 Task: Check the sale-to-list ratio of storage area in the last 3 years.
Action: Mouse moved to (1041, 230)
Screenshot: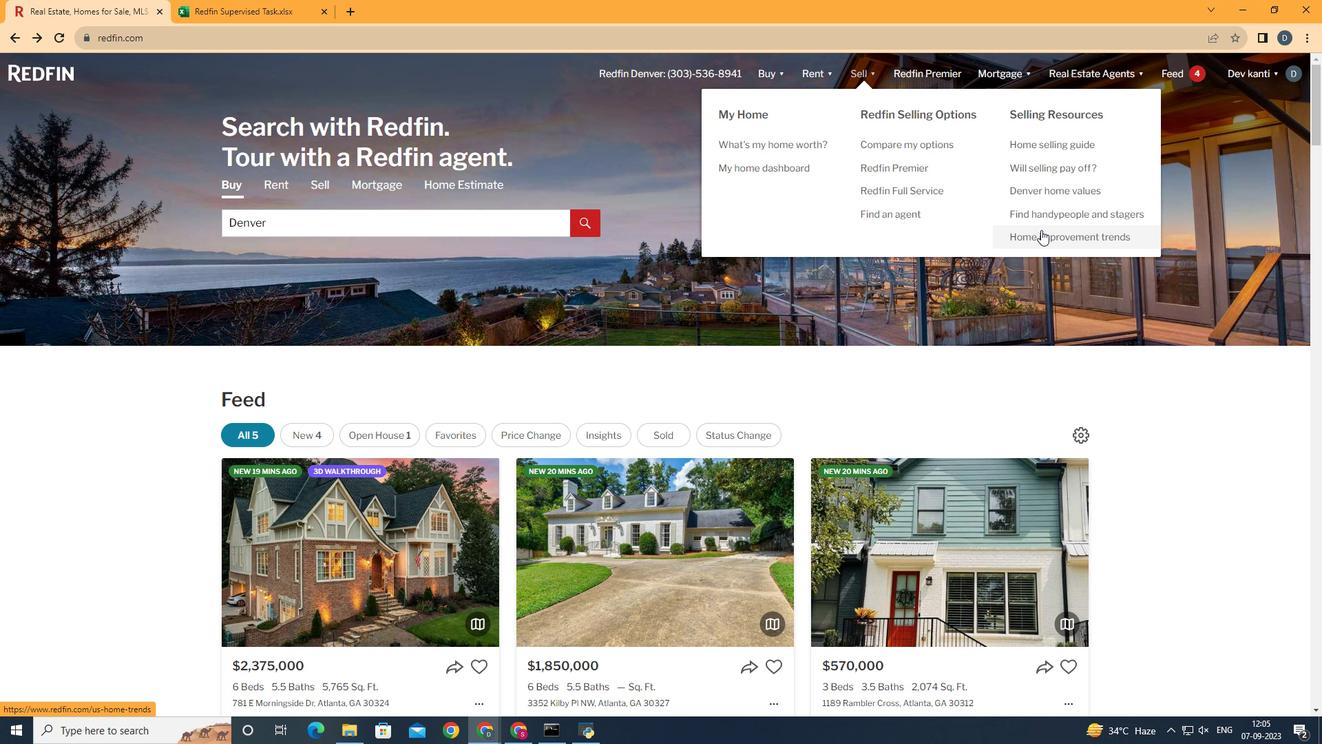 
Action: Mouse pressed left at (1041, 230)
Screenshot: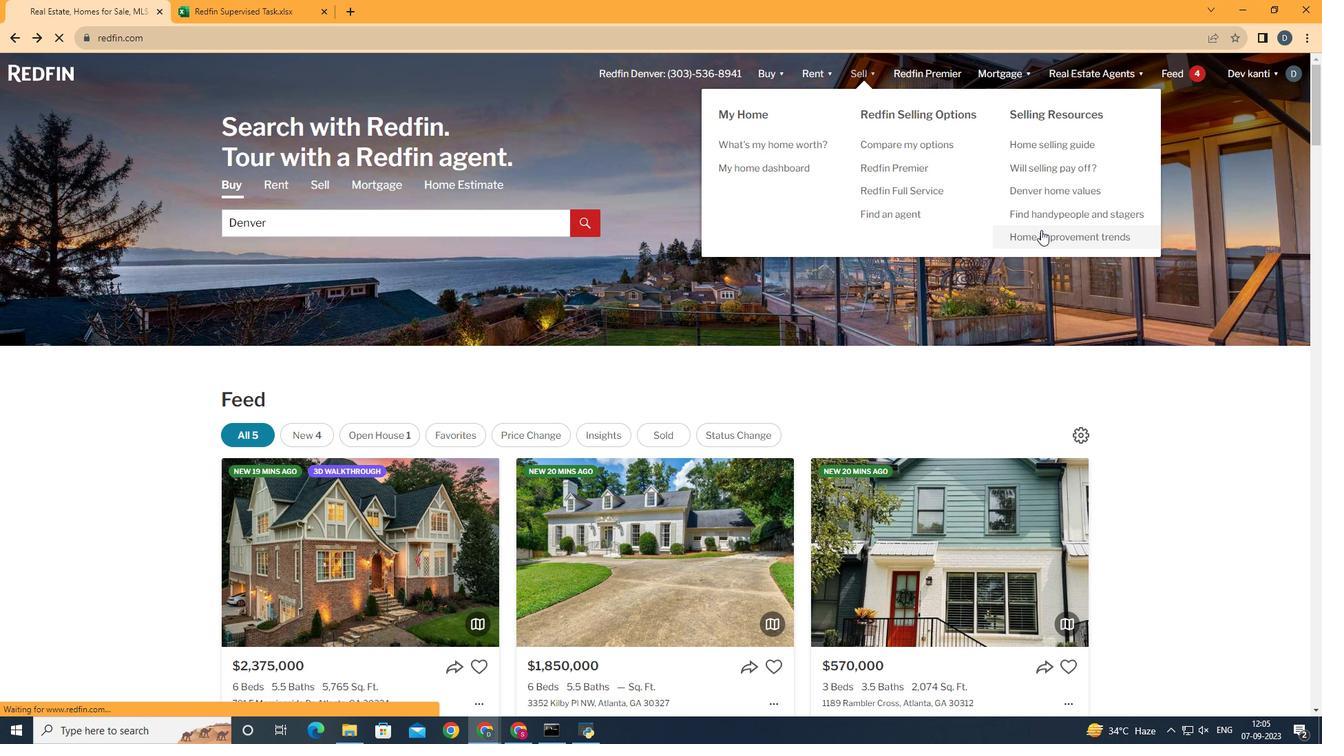 
Action: Mouse moved to (334, 261)
Screenshot: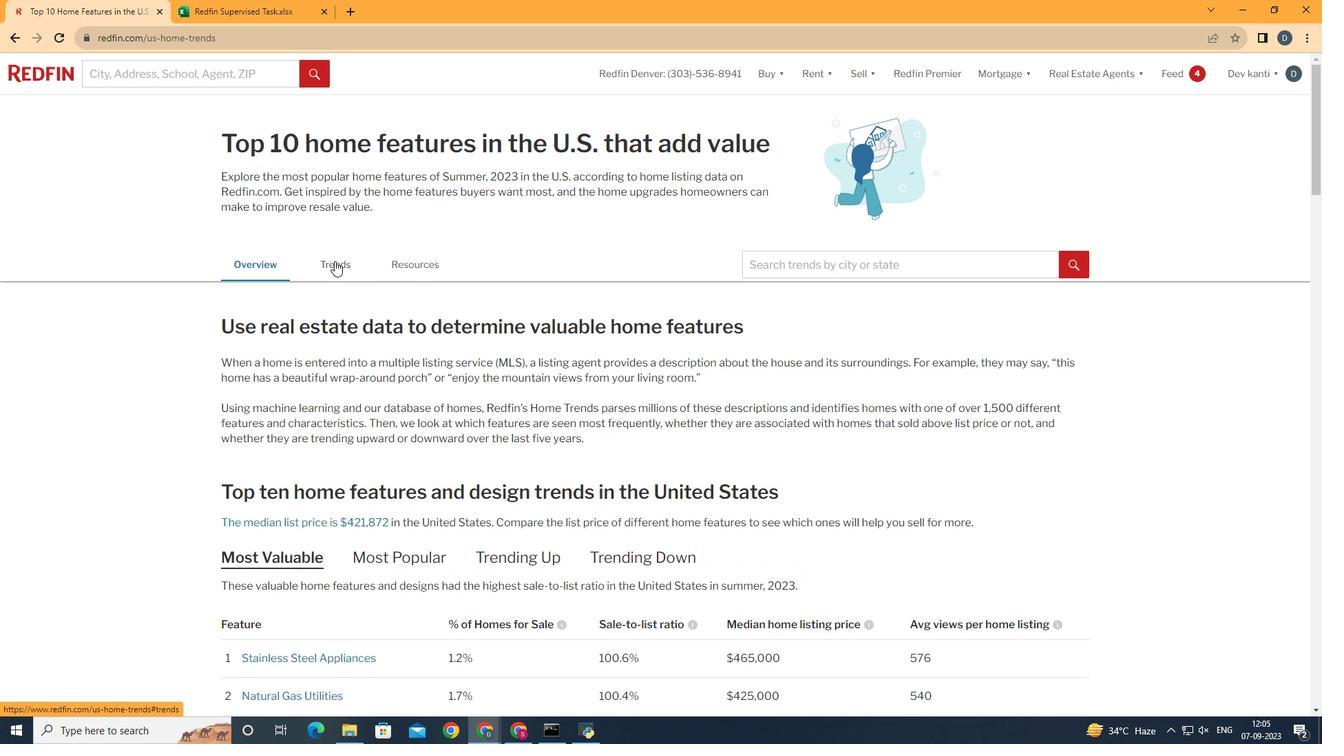 
Action: Mouse pressed left at (334, 261)
Screenshot: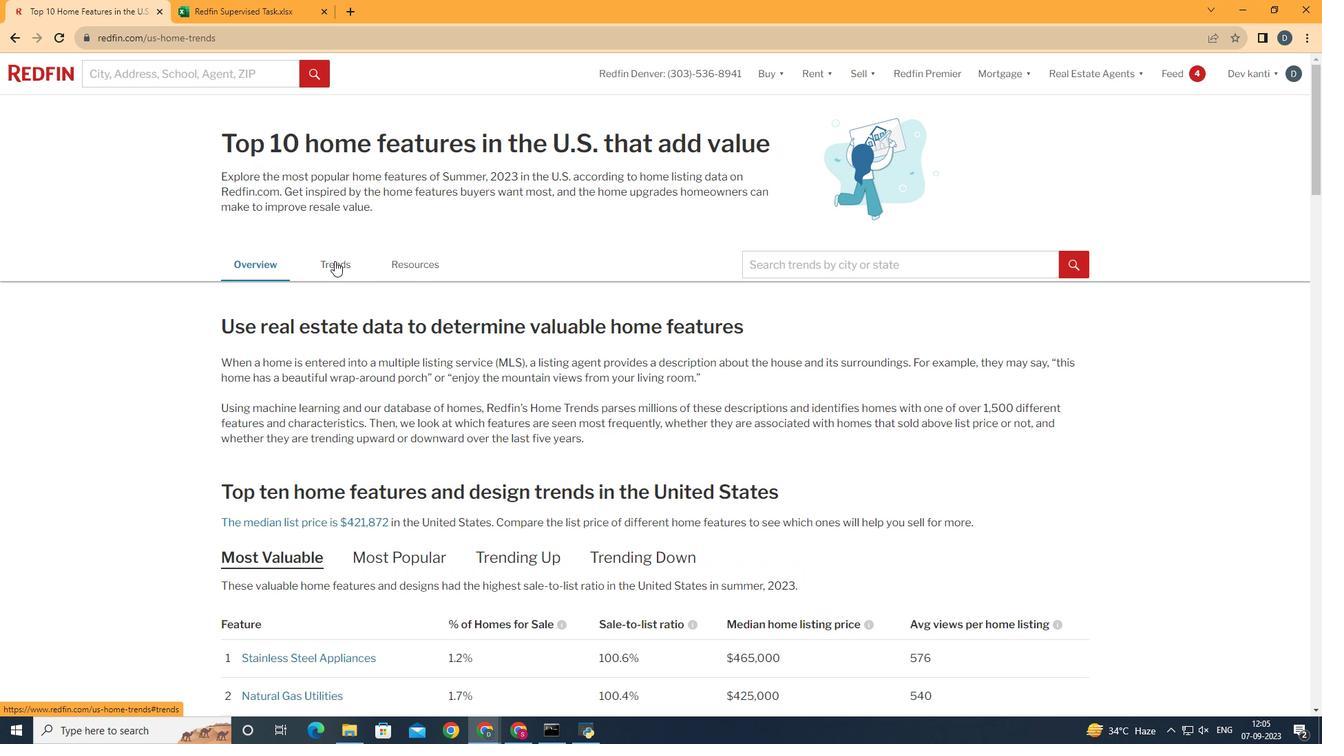 
Action: Mouse moved to (478, 335)
Screenshot: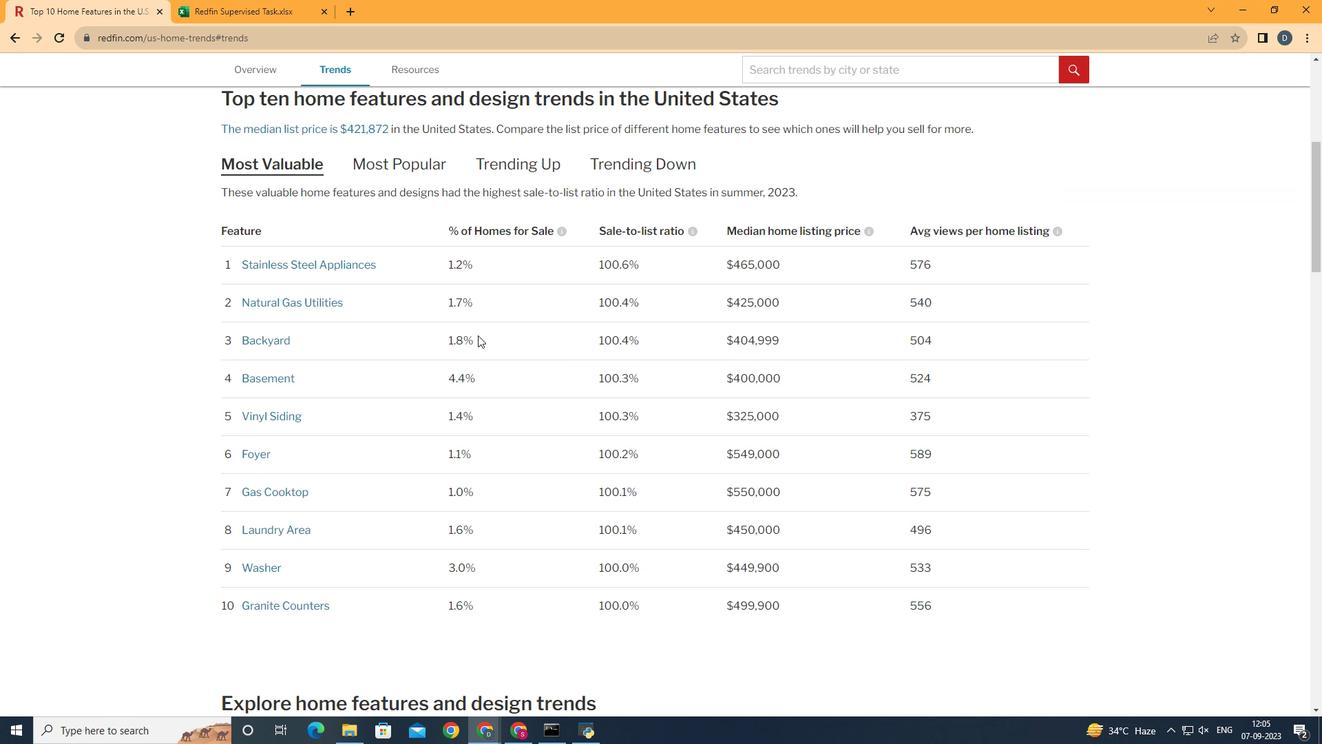 
Action: Mouse scrolled (478, 334) with delta (0, 0)
Screenshot: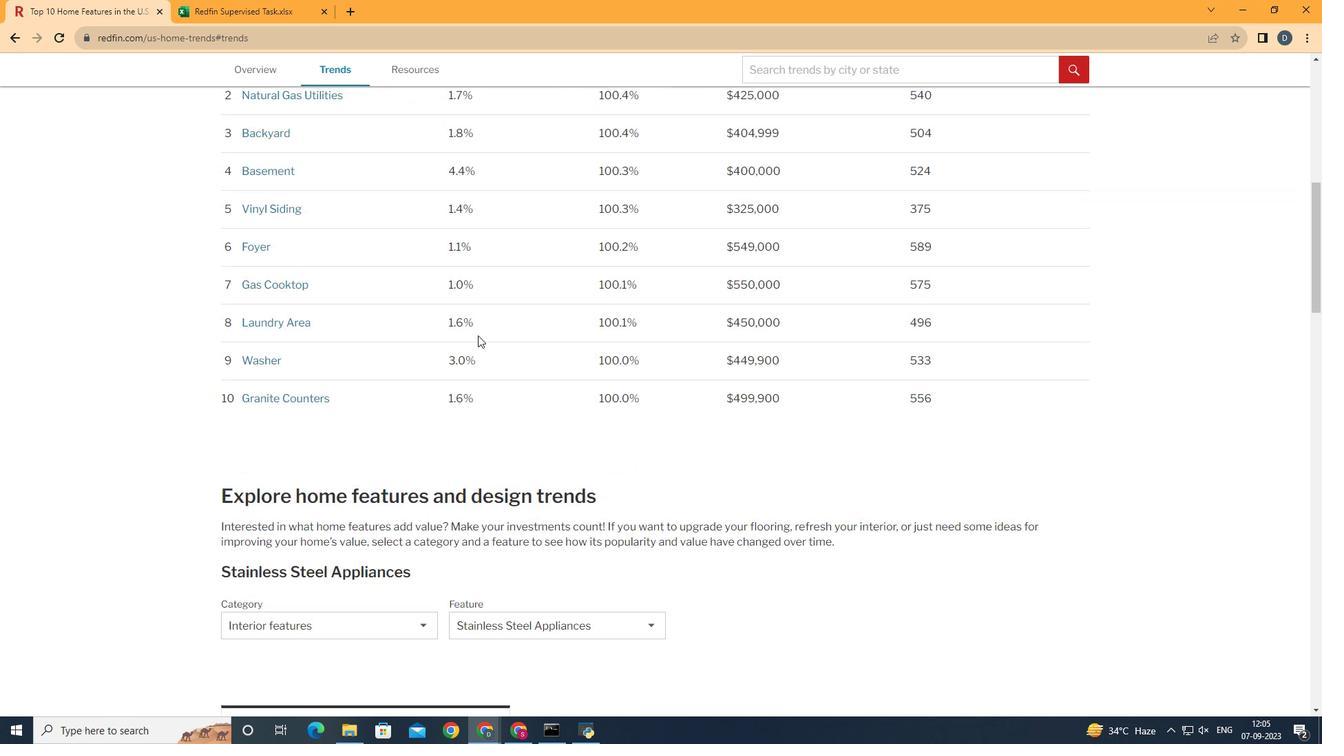 
Action: Mouse scrolled (478, 334) with delta (0, 0)
Screenshot: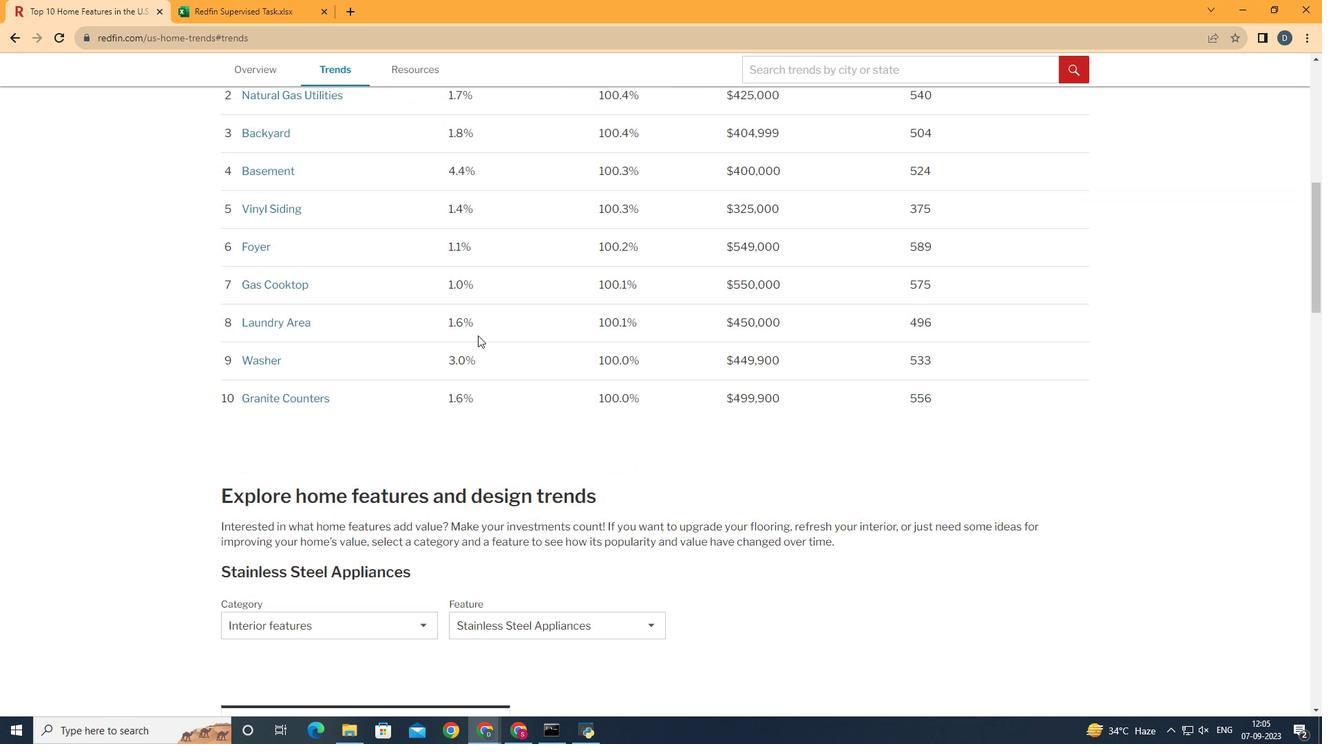 
Action: Mouse scrolled (478, 334) with delta (0, 0)
Screenshot: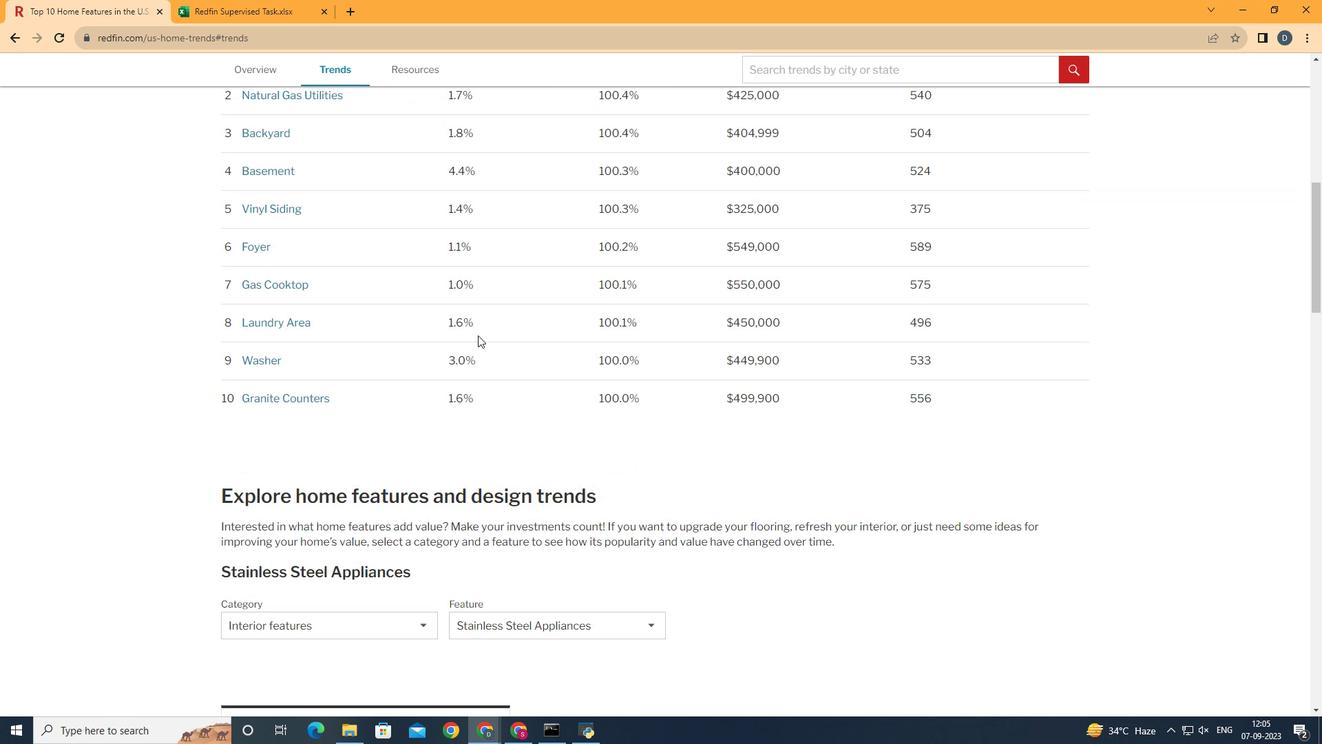 
Action: Mouse scrolled (478, 334) with delta (0, 0)
Screenshot: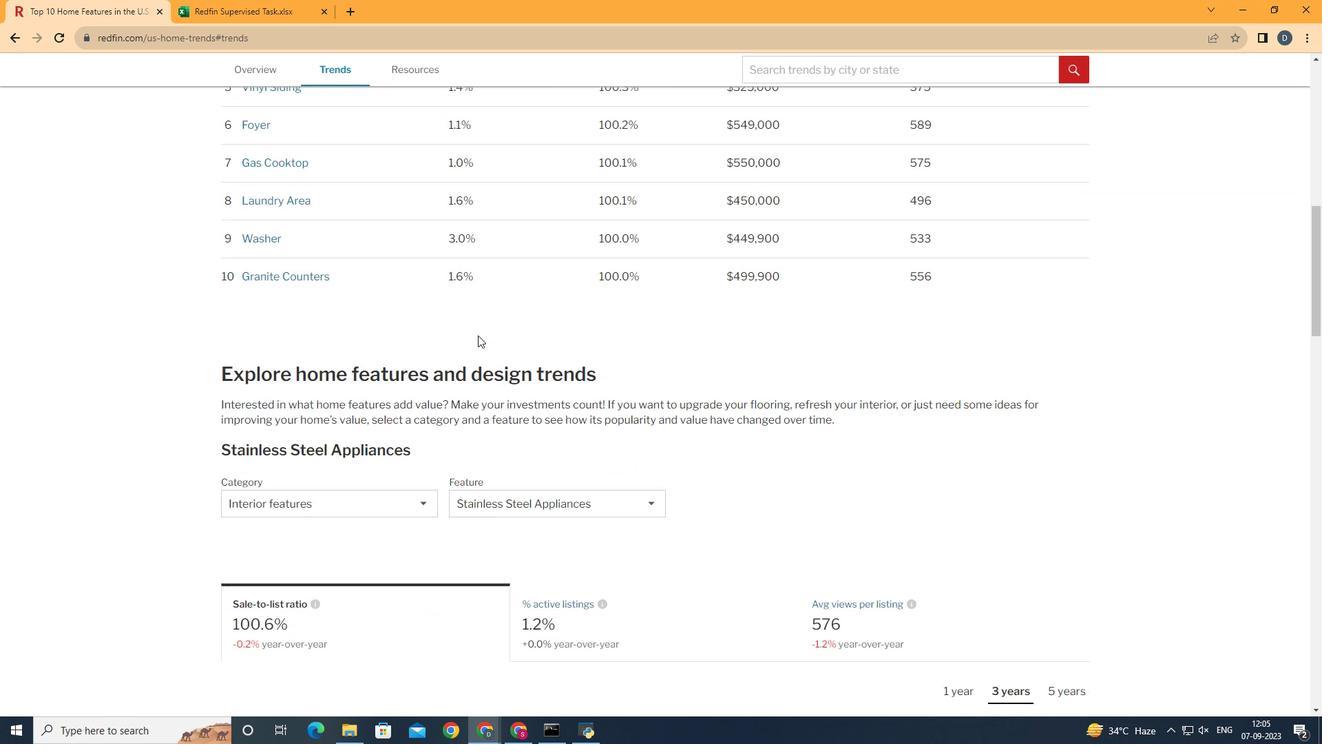 
Action: Mouse scrolled (478, 334) with delta (0, 0)
Screenshot: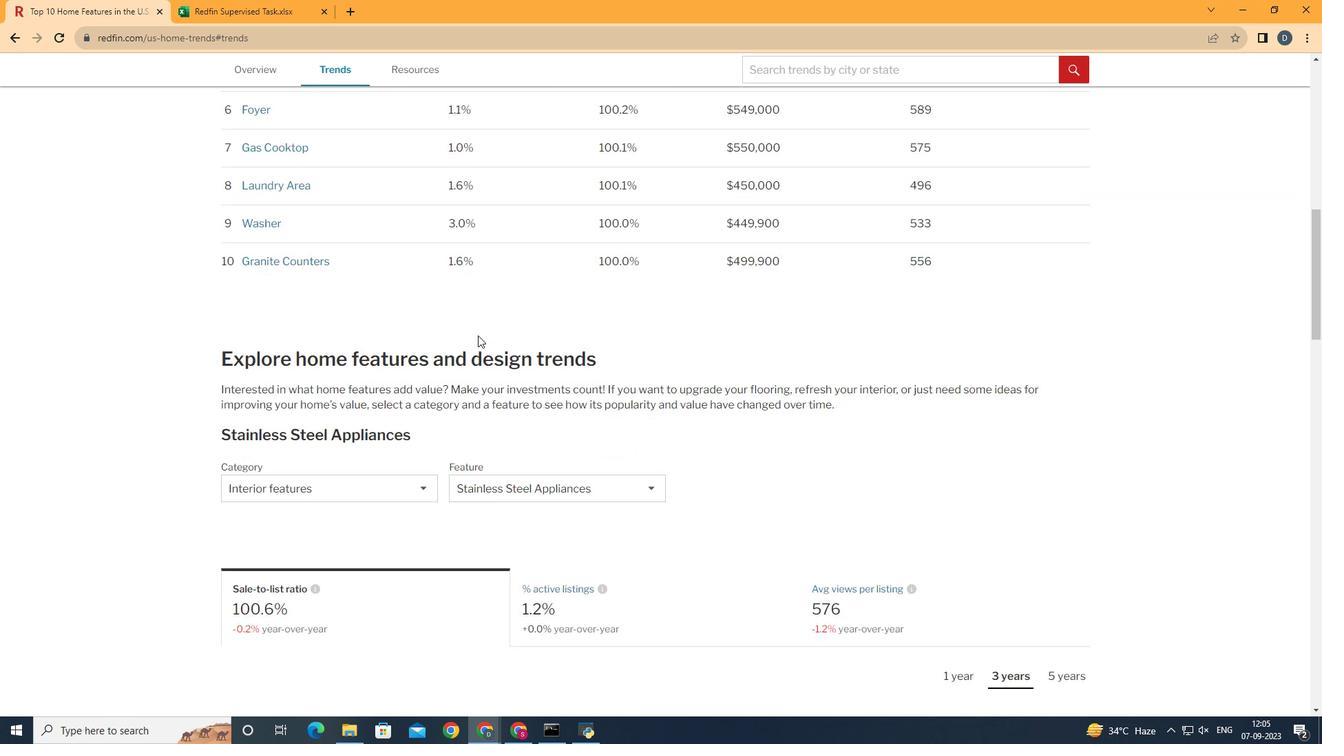 
Action: Mouse scrolled (478, 334) with delta (0, 0)
Screenshot: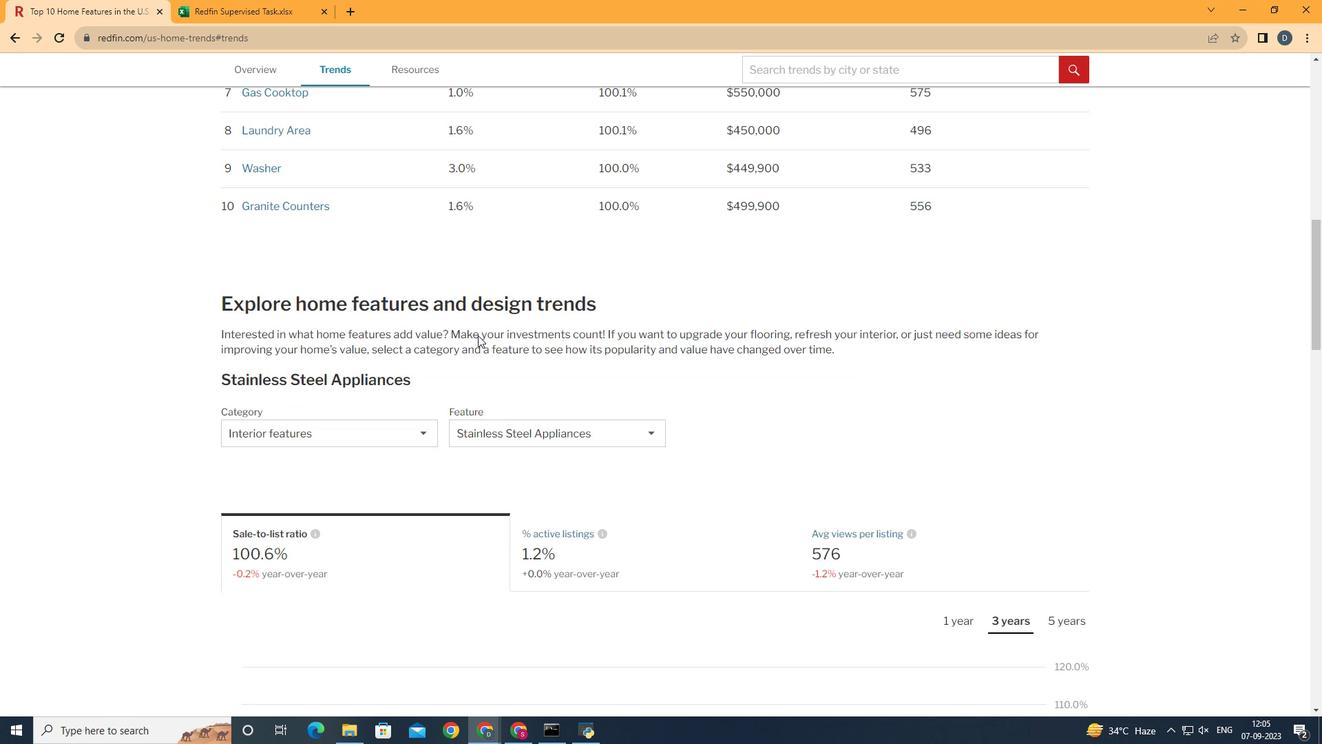 
Action: Mouse scrolled (478, 334) with delta (0, 0)
Screenshot: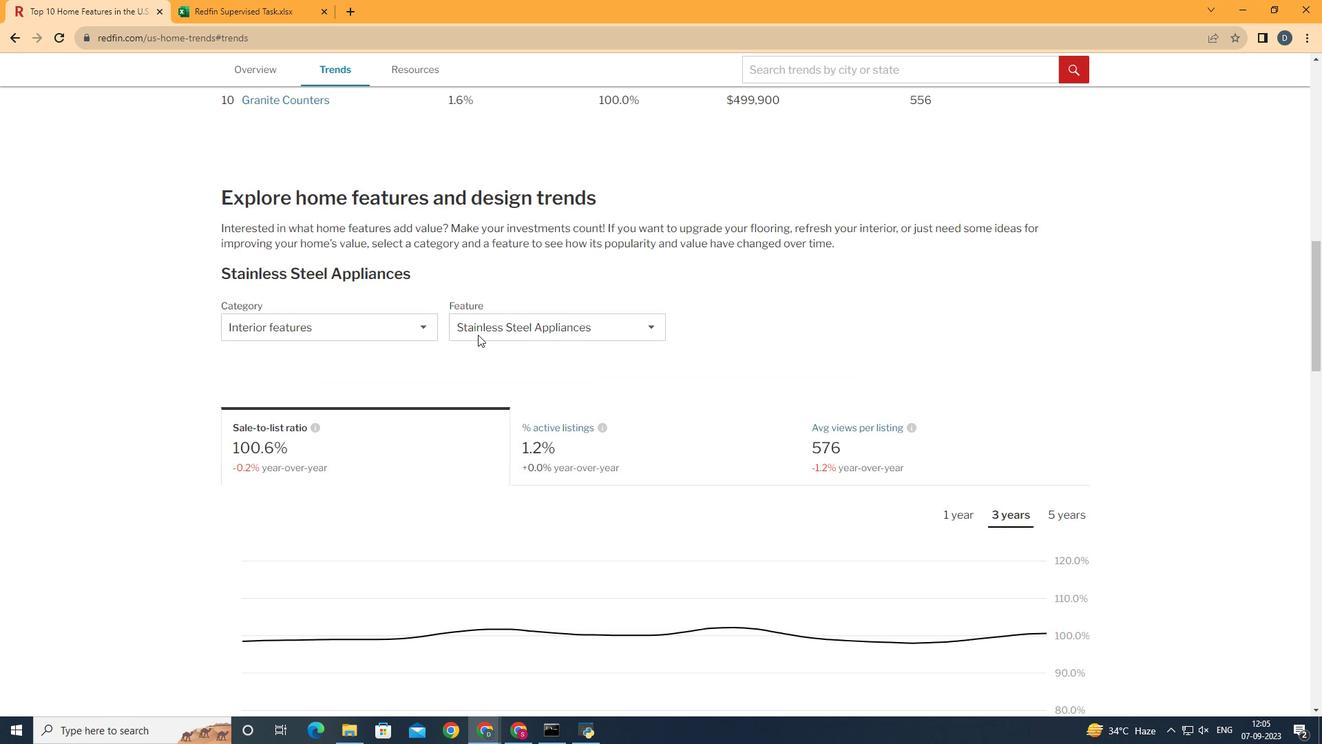 
Action: Mouse scrolled (478, 334) with delta (0, 0)
Screenshot: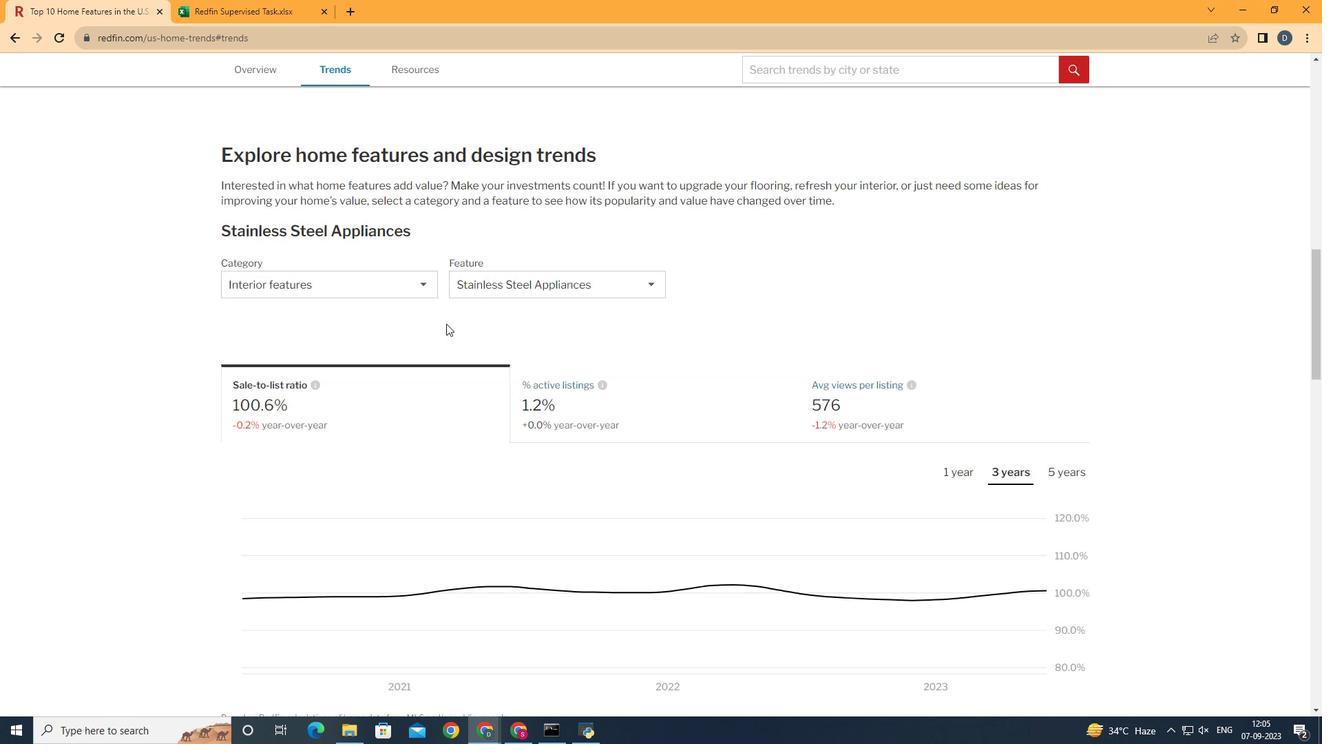 
Action: Mouse moved to (397, 286)
Screenshot: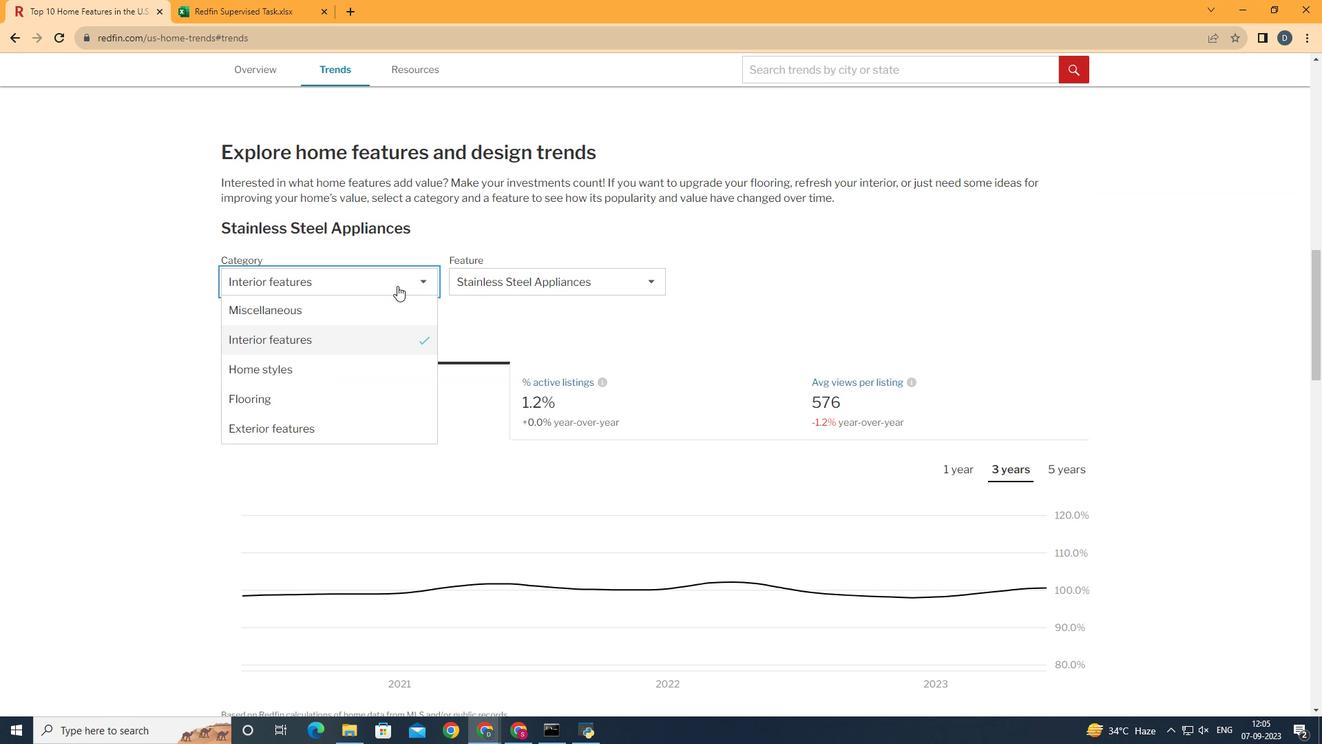 
Action: Mouse pressed left at (397, 286)
Screenshot: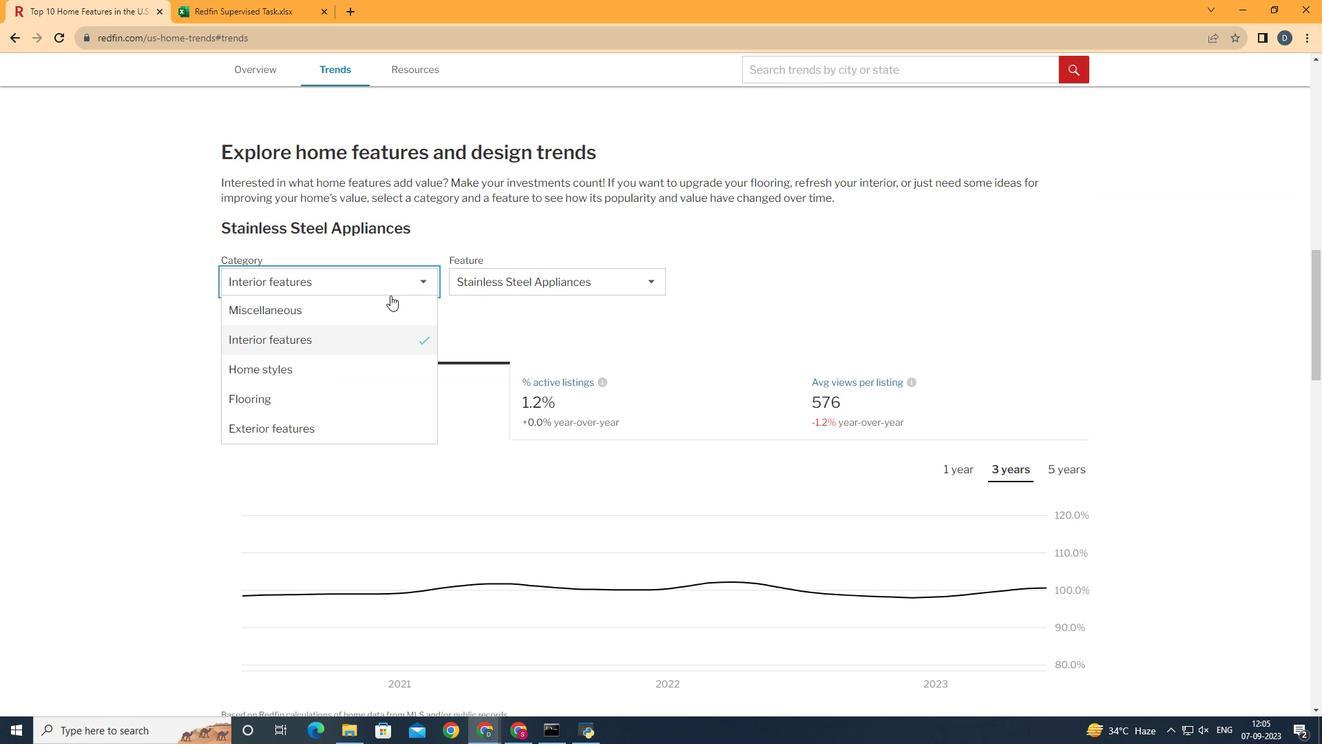 
Action: Mouse moved to (385, 307)
Screenshot: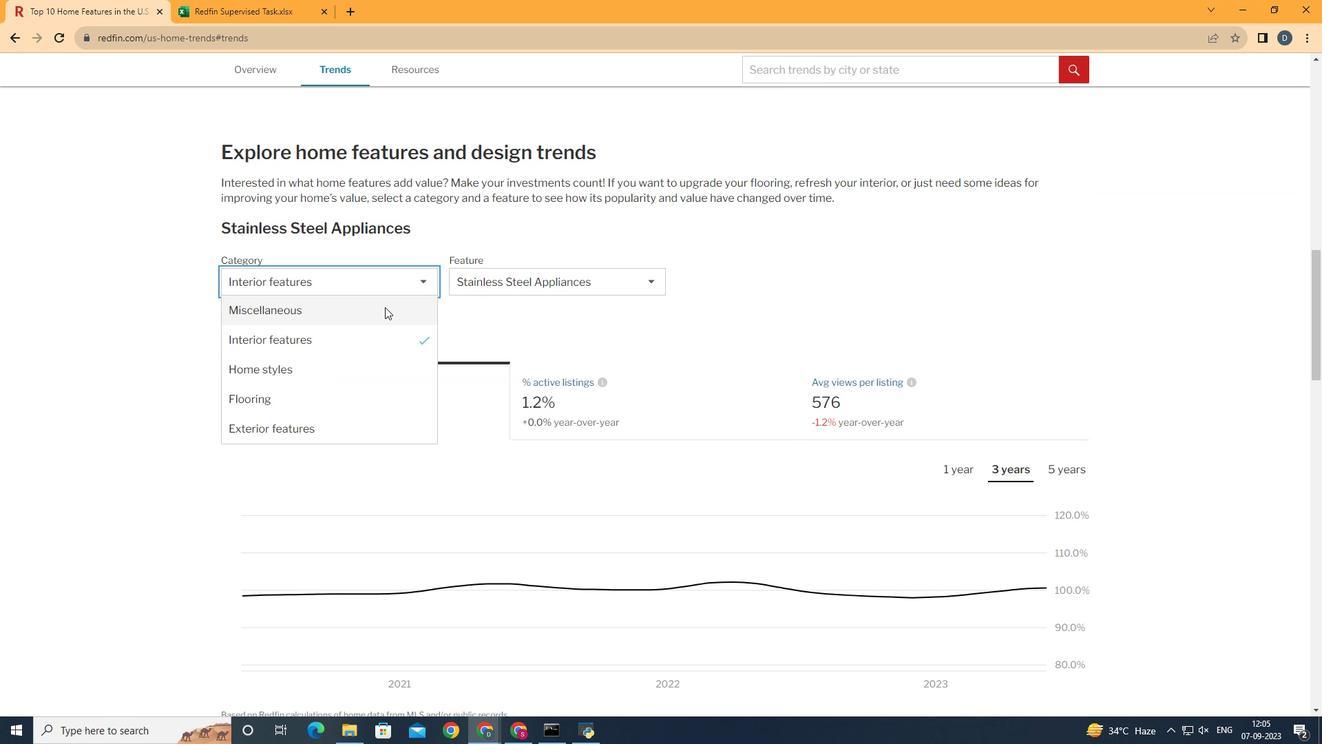 
Action: Mouse pressed left at (385, 307)
Screenshot: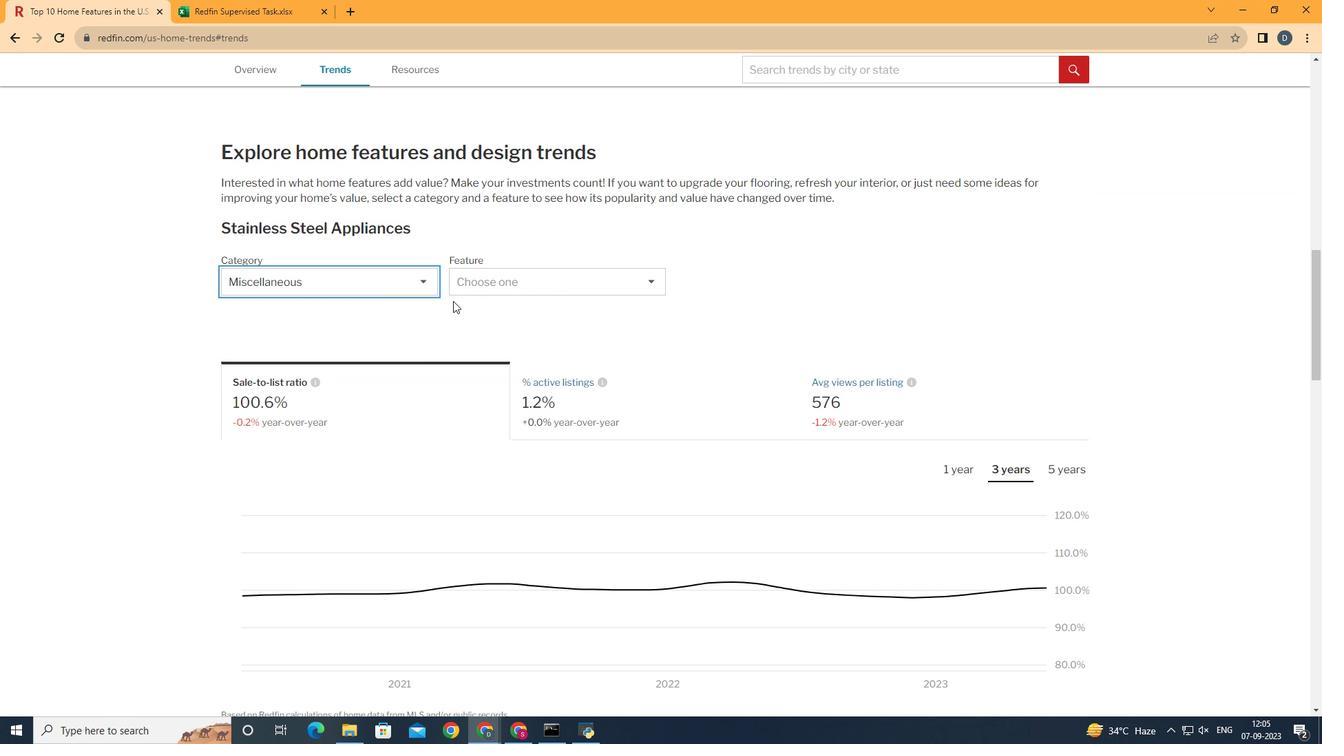 
Action: Mouse moved to (609, 279)
Screenshot: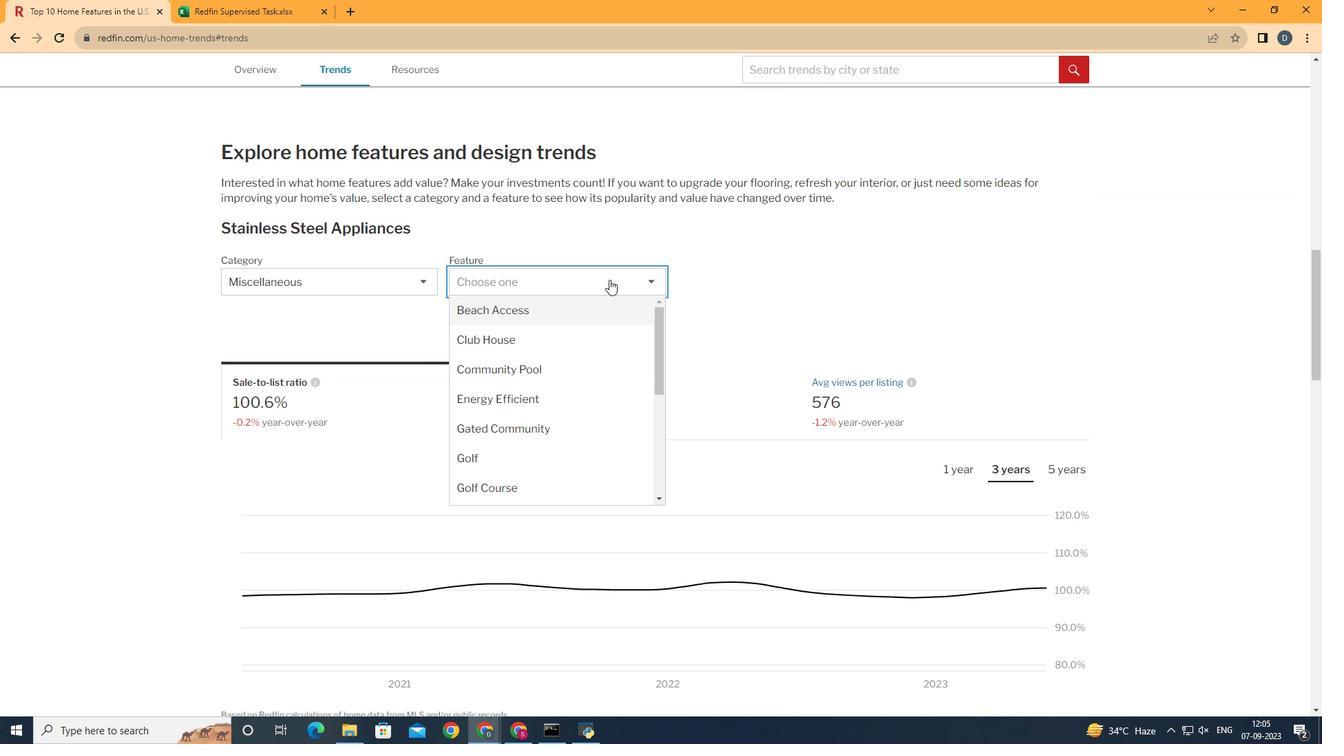 
Action: Mouse pressed left at (609, 279)
Screenshot: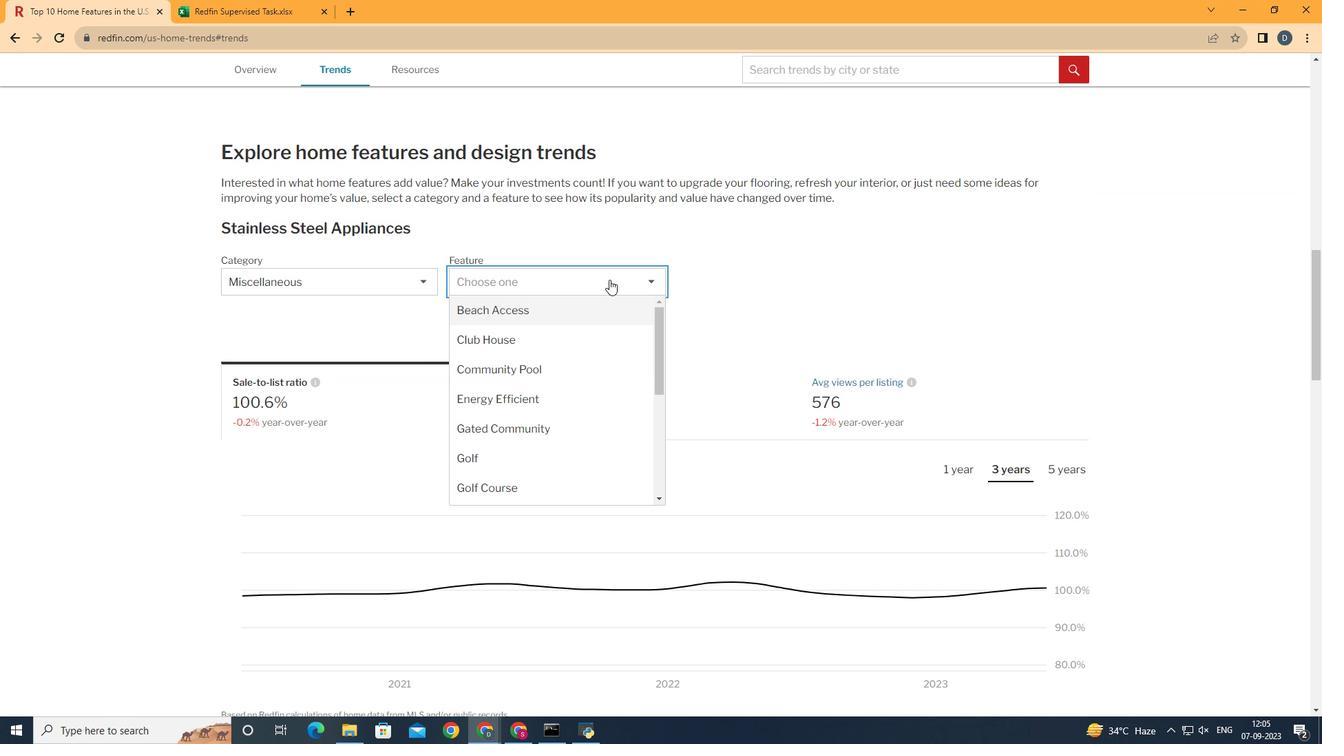 
Action: Mouse moved to (589, 355)
Screenshot: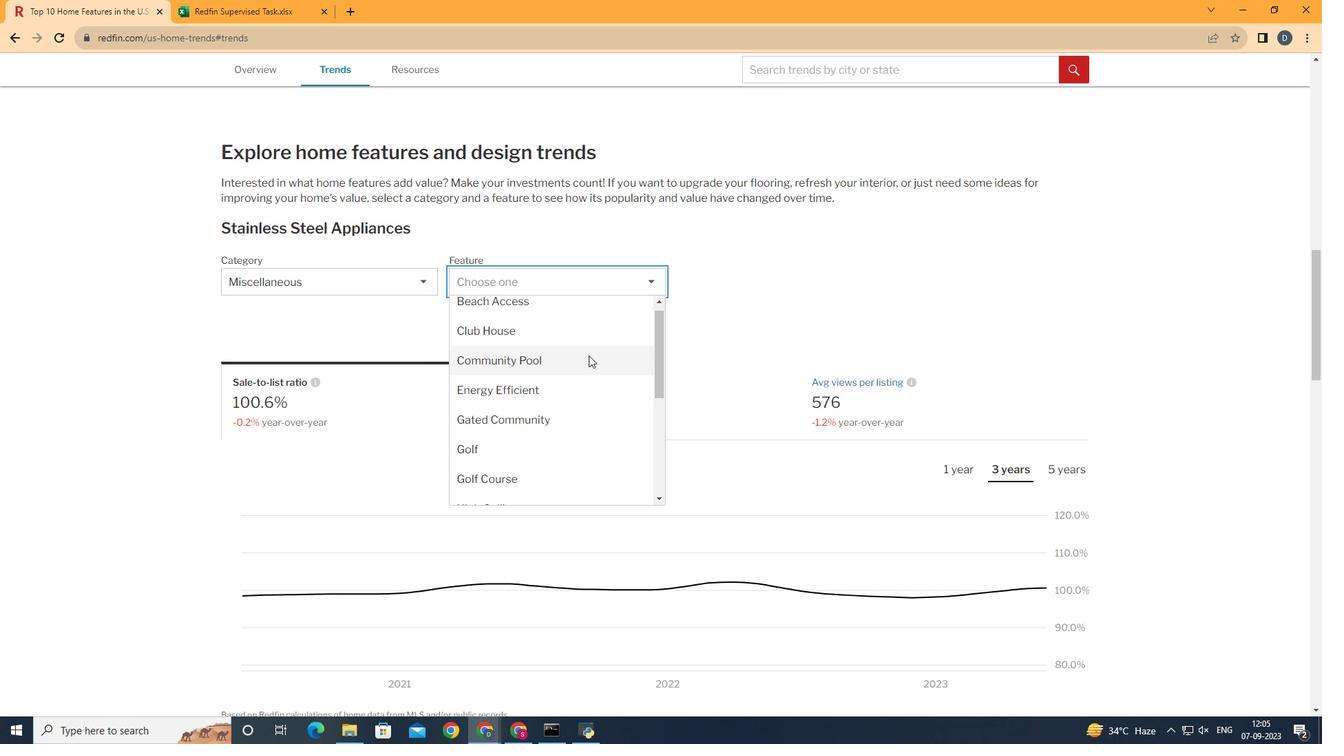 
Action: Mouse scrolled (589, 354) with delta (0, 0)
Screenshot: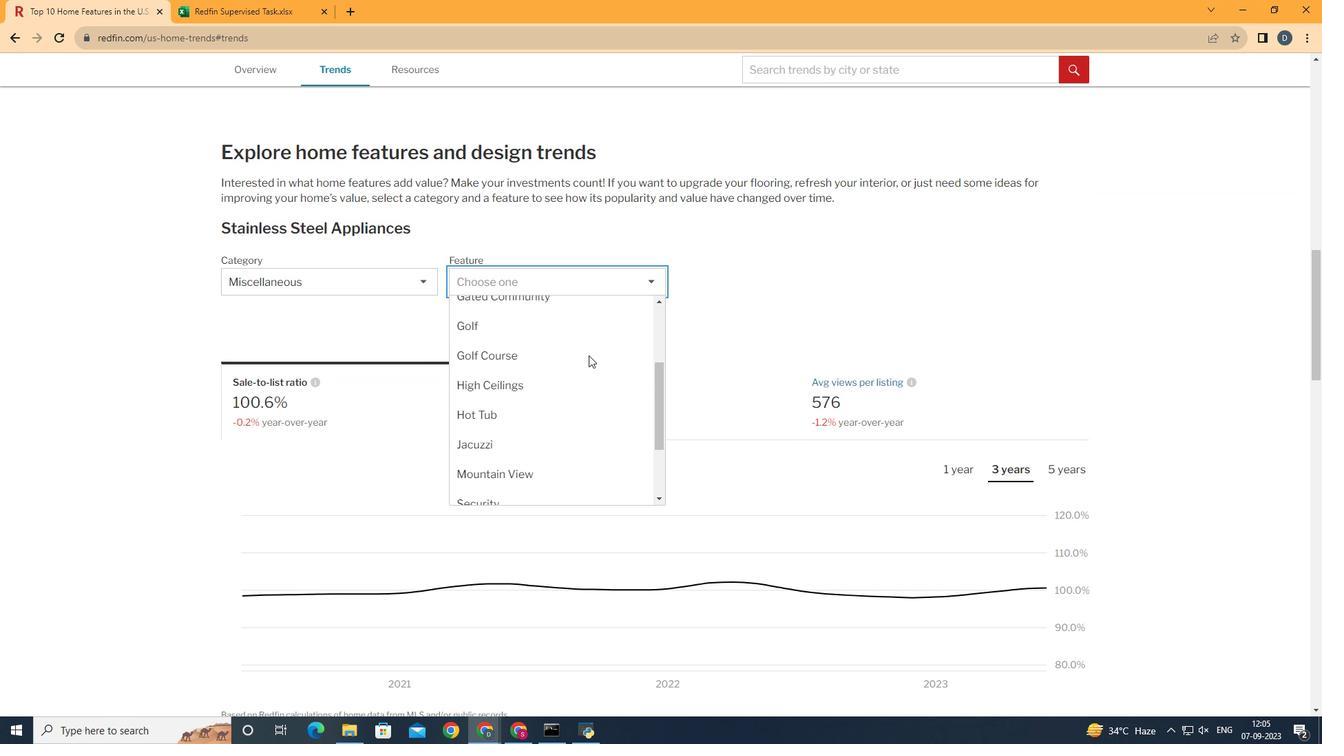 
Action: Mouse scrolled (589, 354) with delta (0, 0)
Screenshot: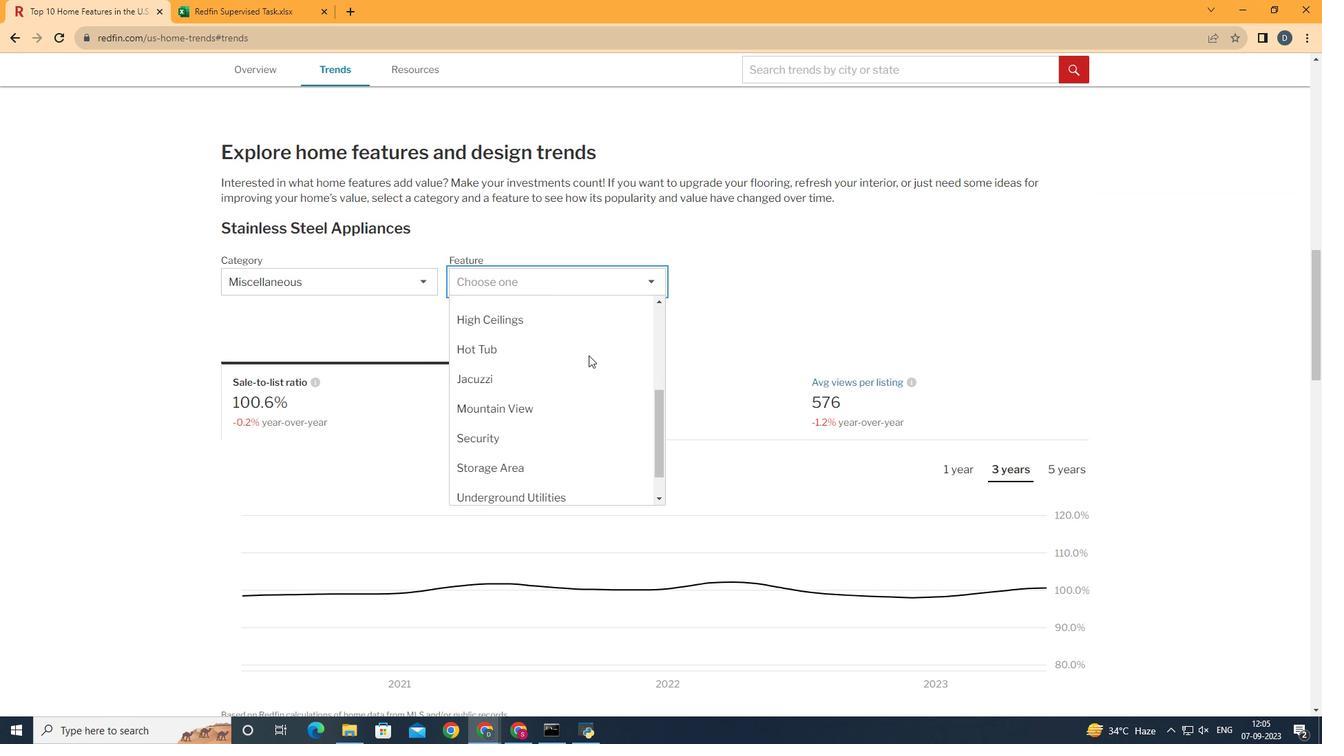
Action: Mouse scrolled (589, 354) with delta (0, 0)
Screenshot: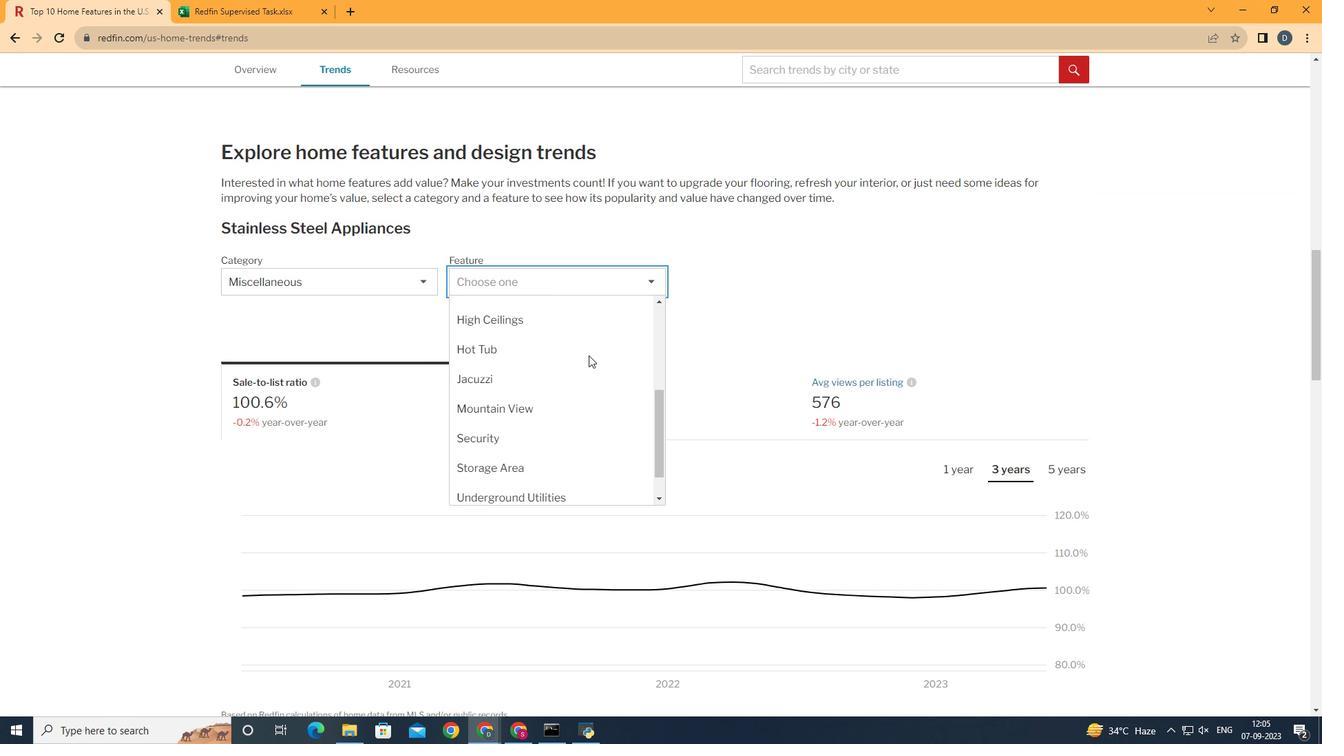 
Action: Mouse moved to (570, 387)
Screenshot: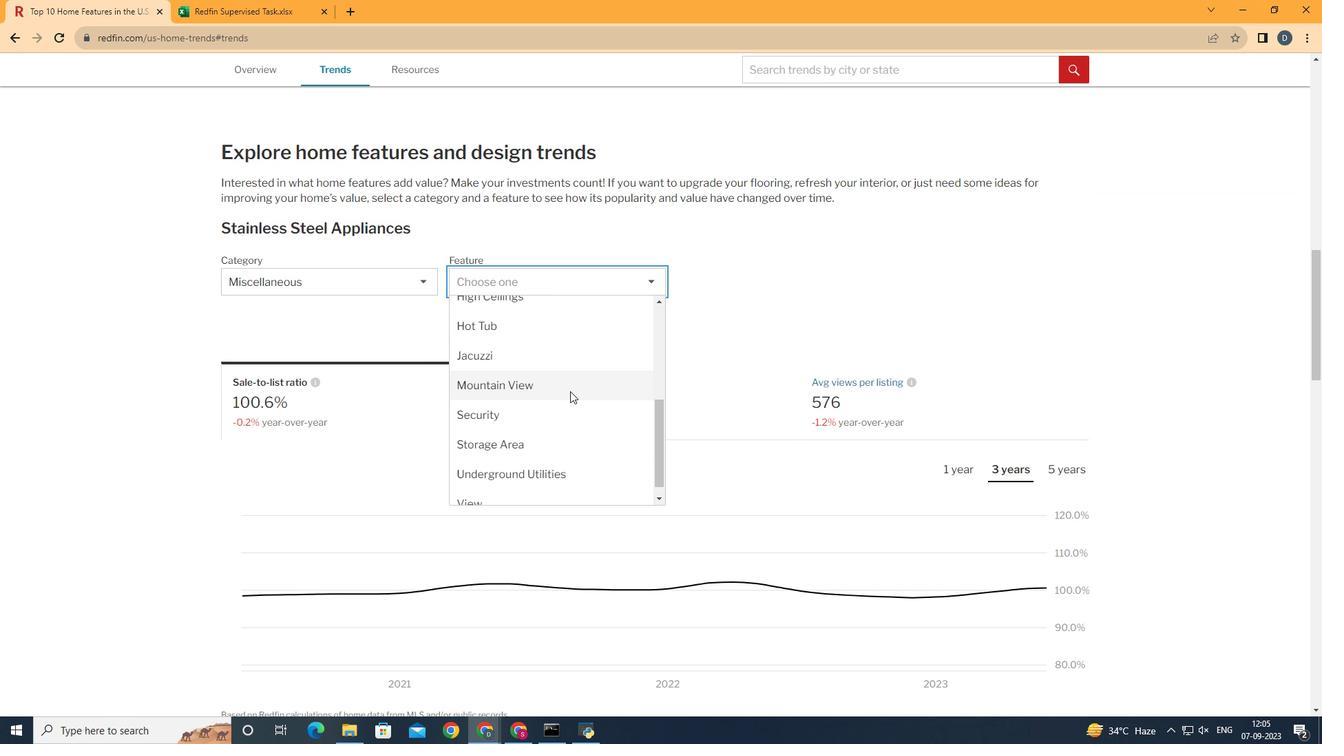 
Action: Mouse scrolled (570, 386) with delta (0, 0)
Screenshot: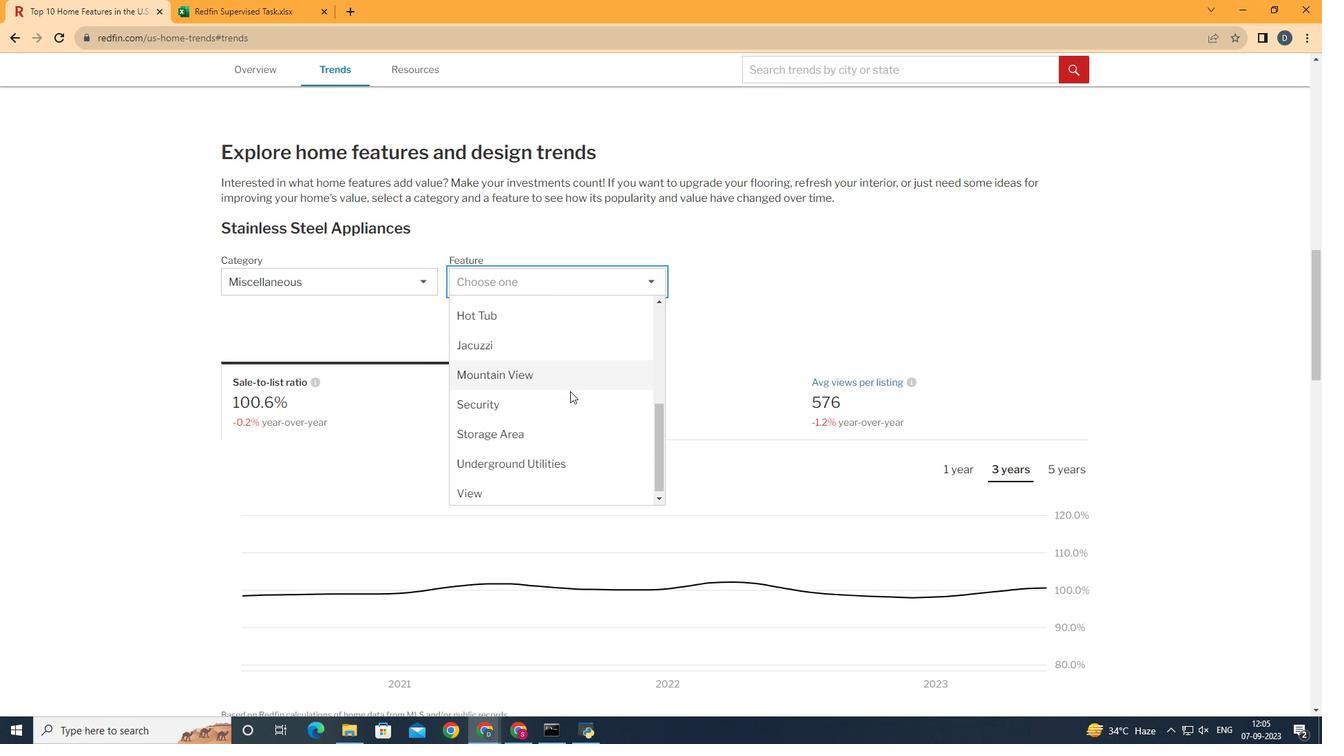 
Action: Mouse moved to (569, 429)
Screenshot: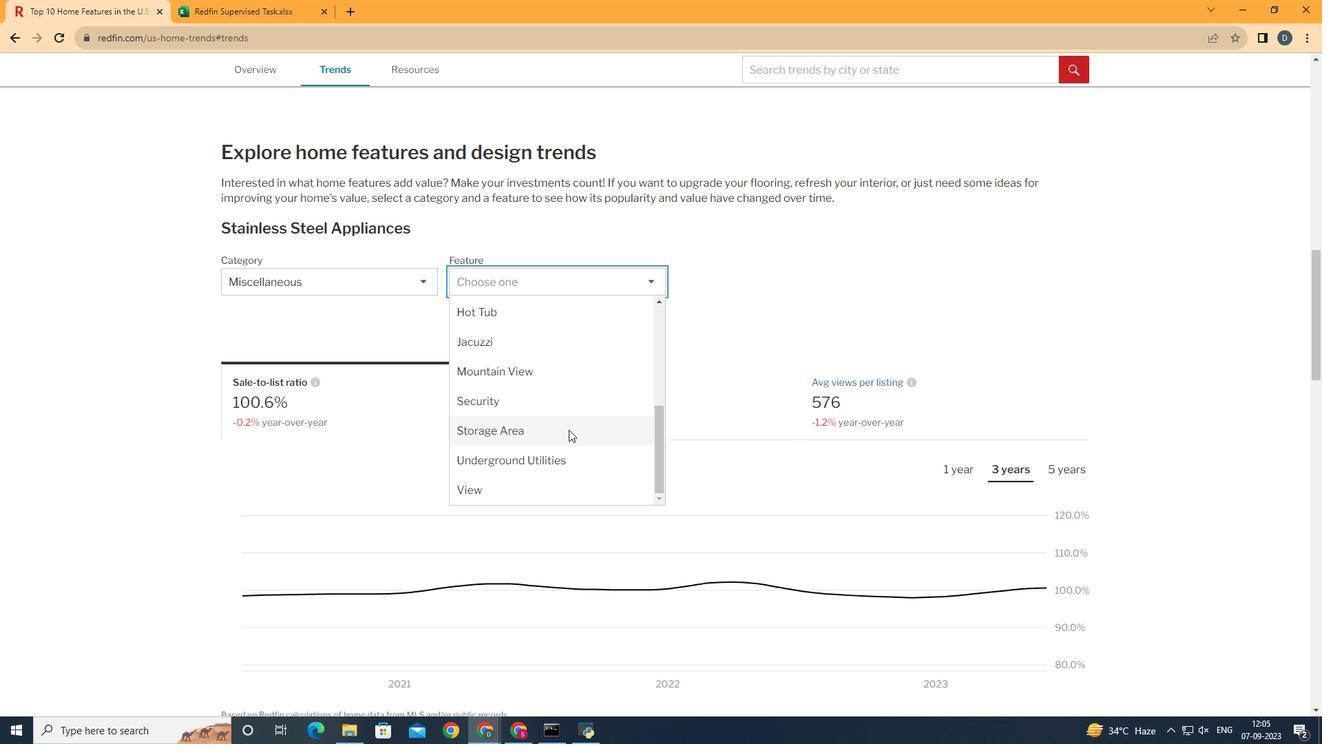 
Action: Mouse pressed left at (569, 429)
Screenshot: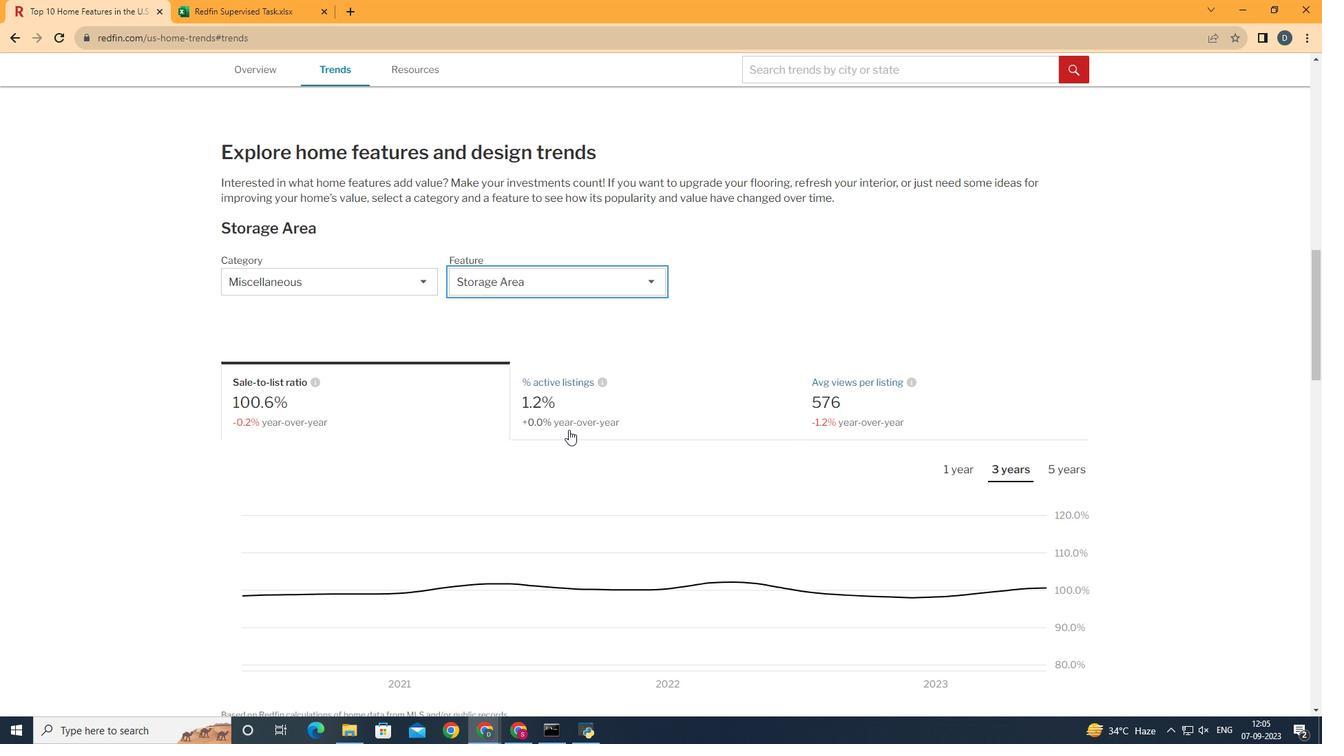 
Action: Mouse moved to (416, 425)
Screenshot: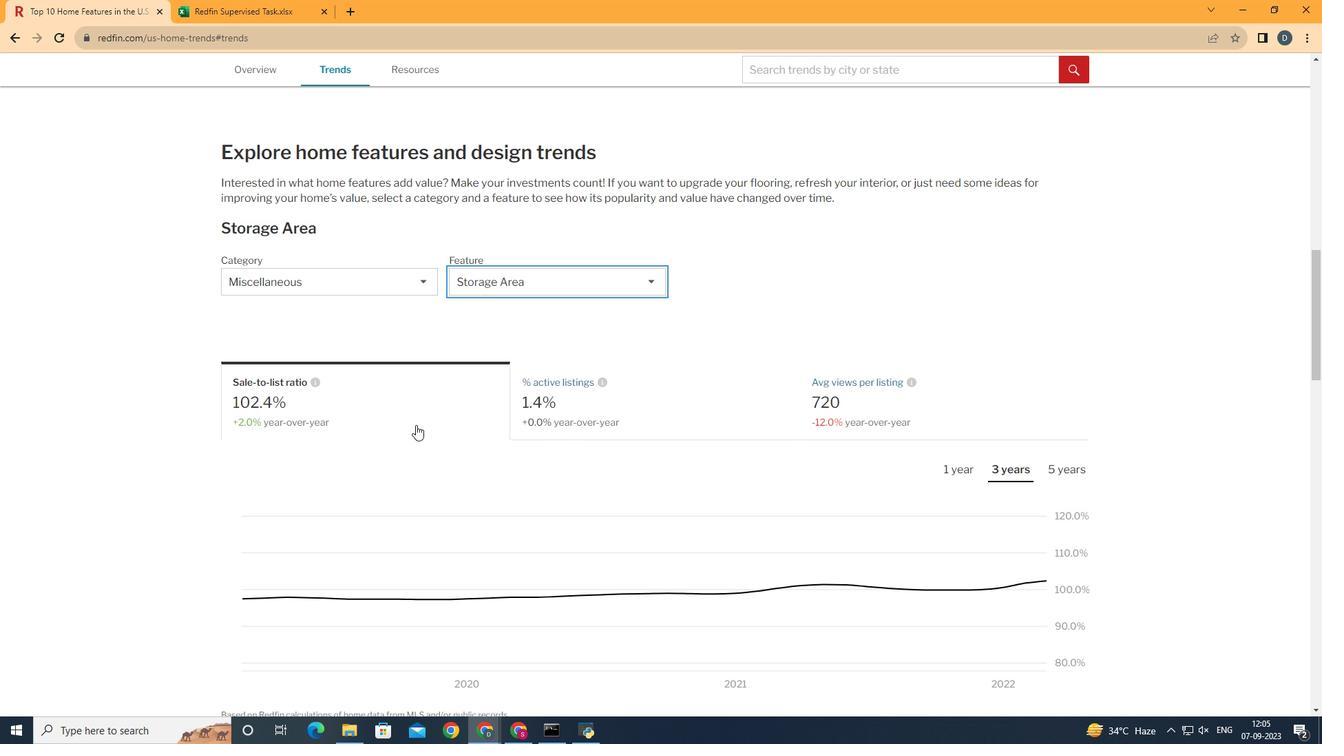 
Action: Mouse pressed left at (416, 425)
Screenshot: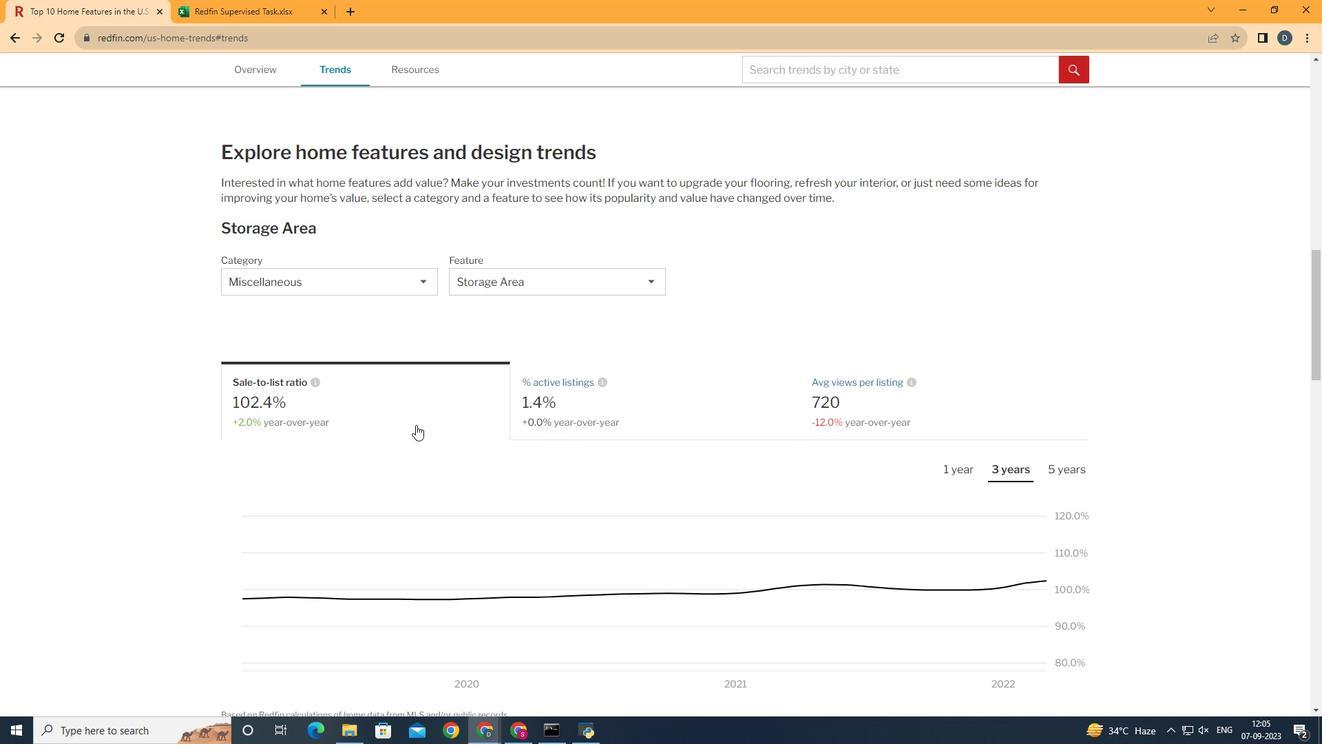 
Action: Mouse moved to (533, 426)
Screenshot: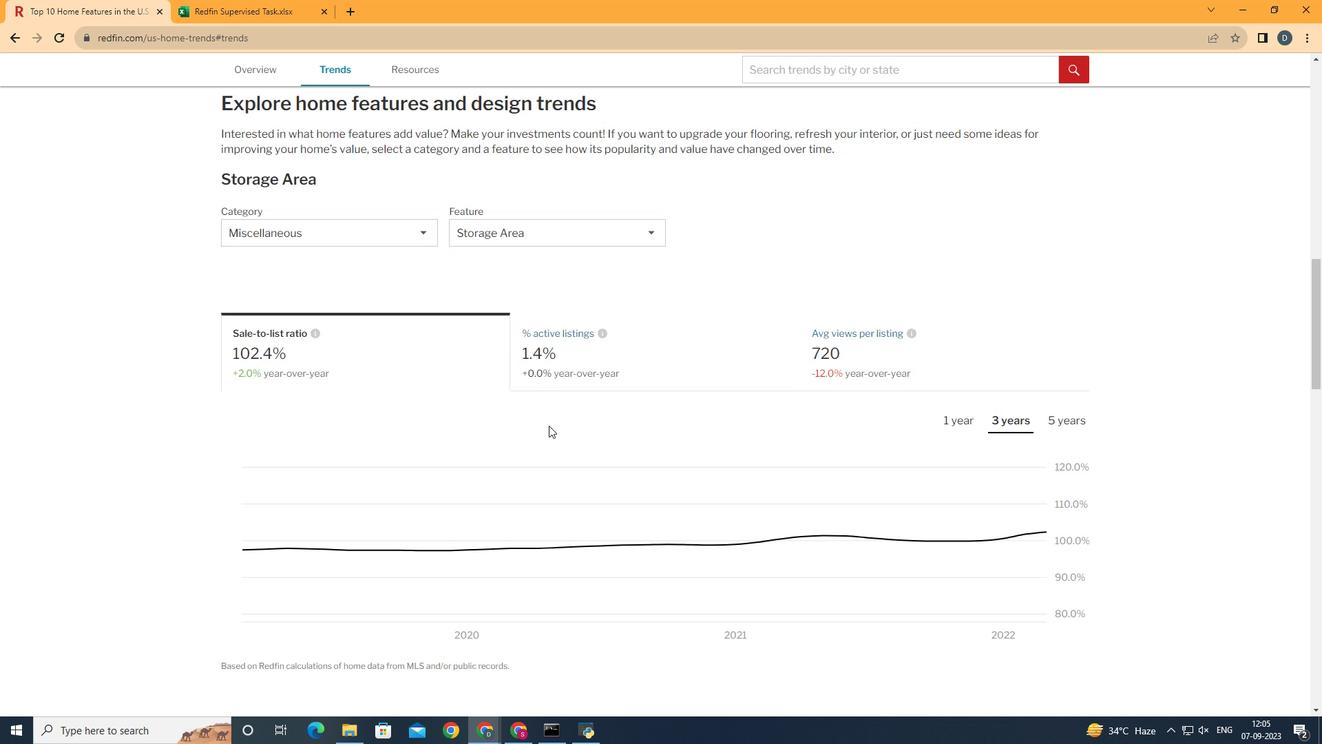 
Action: Mouse scrolled (533, 425) with delta (0, 0)
Screenshot: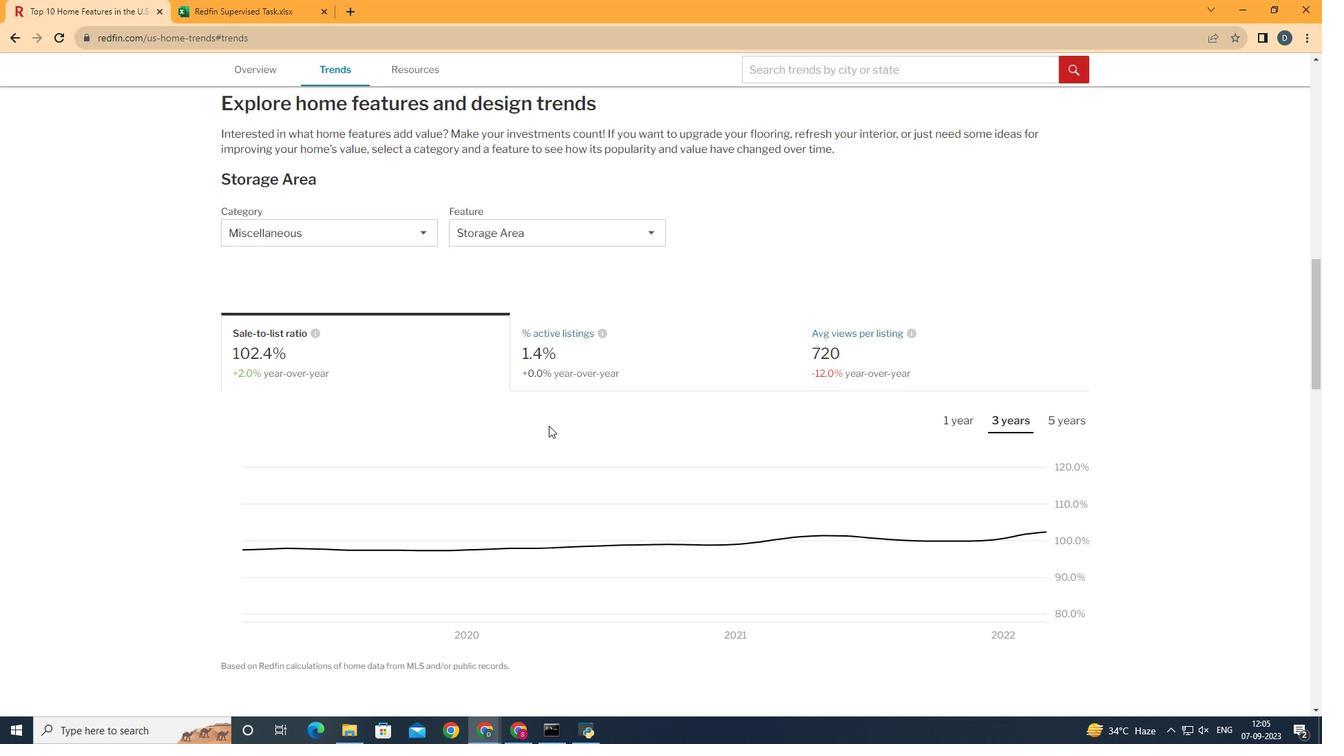 
Action: Mouse scrolled (533, 425) with delta (0, 0)
Screenshot: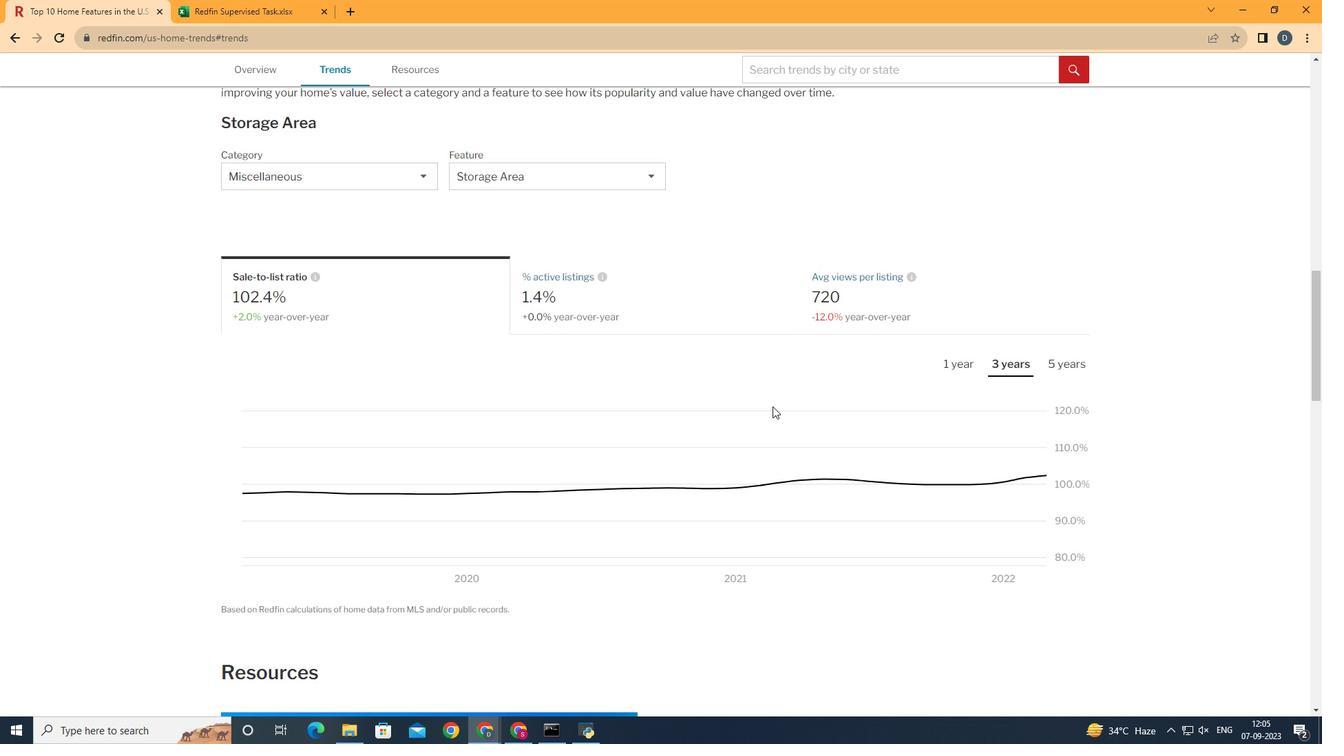 
Action: Mouse moved to (1007, 337)
Screenshot: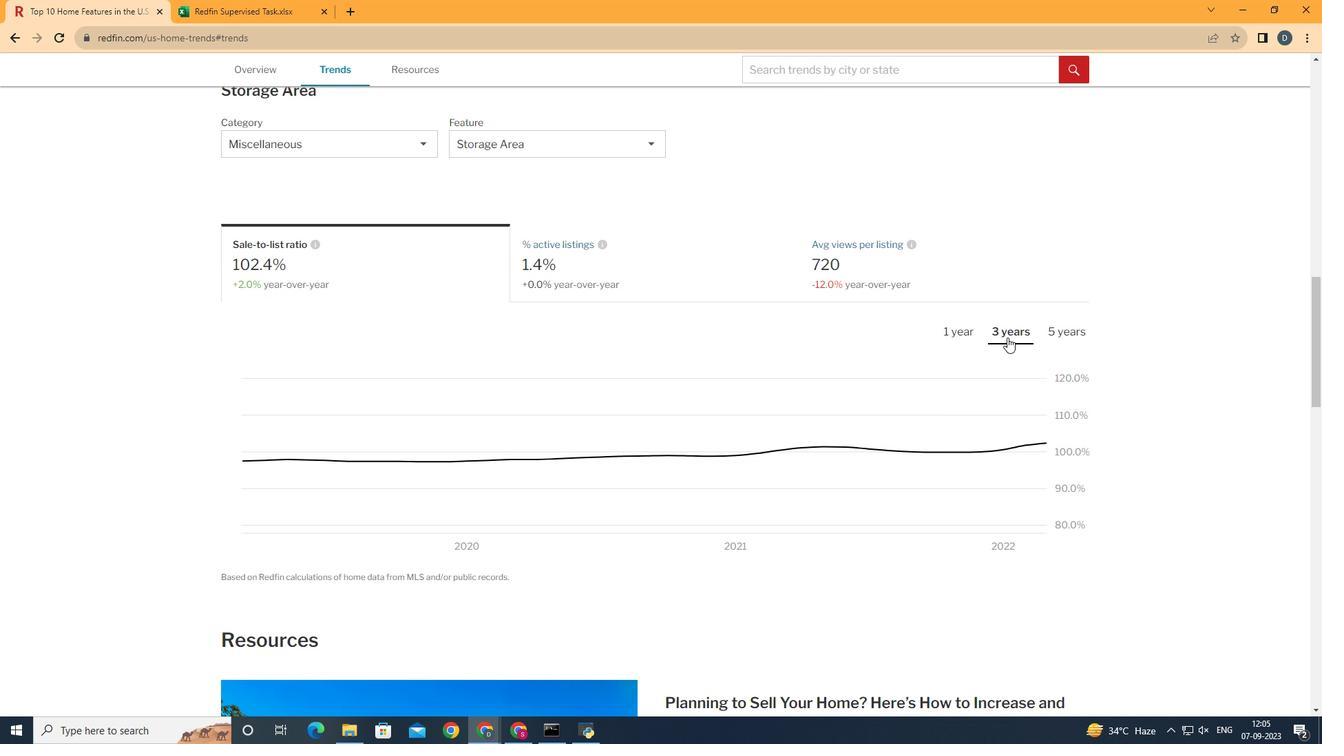 
Action: Mouse pressed left at (1007, 337)
Screenshot: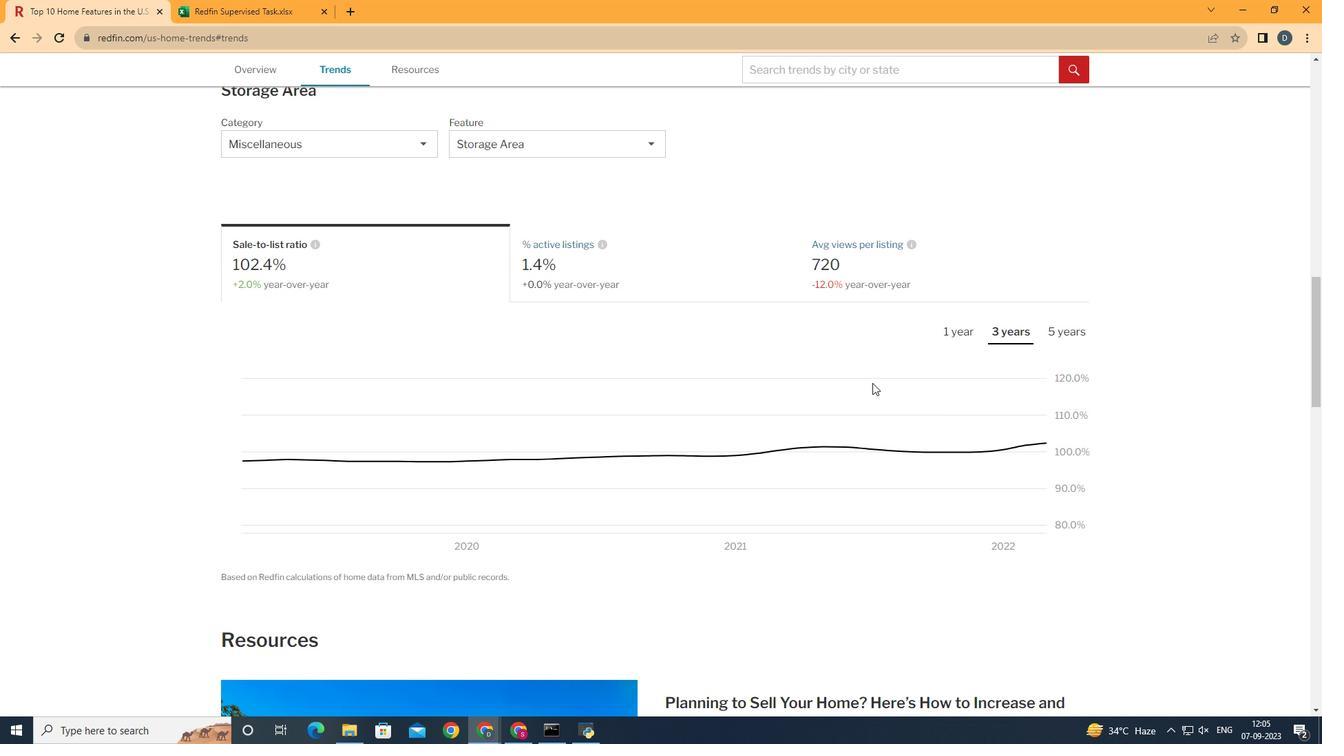 
Action: Mouse moved to (1053, 450)
Screenshot: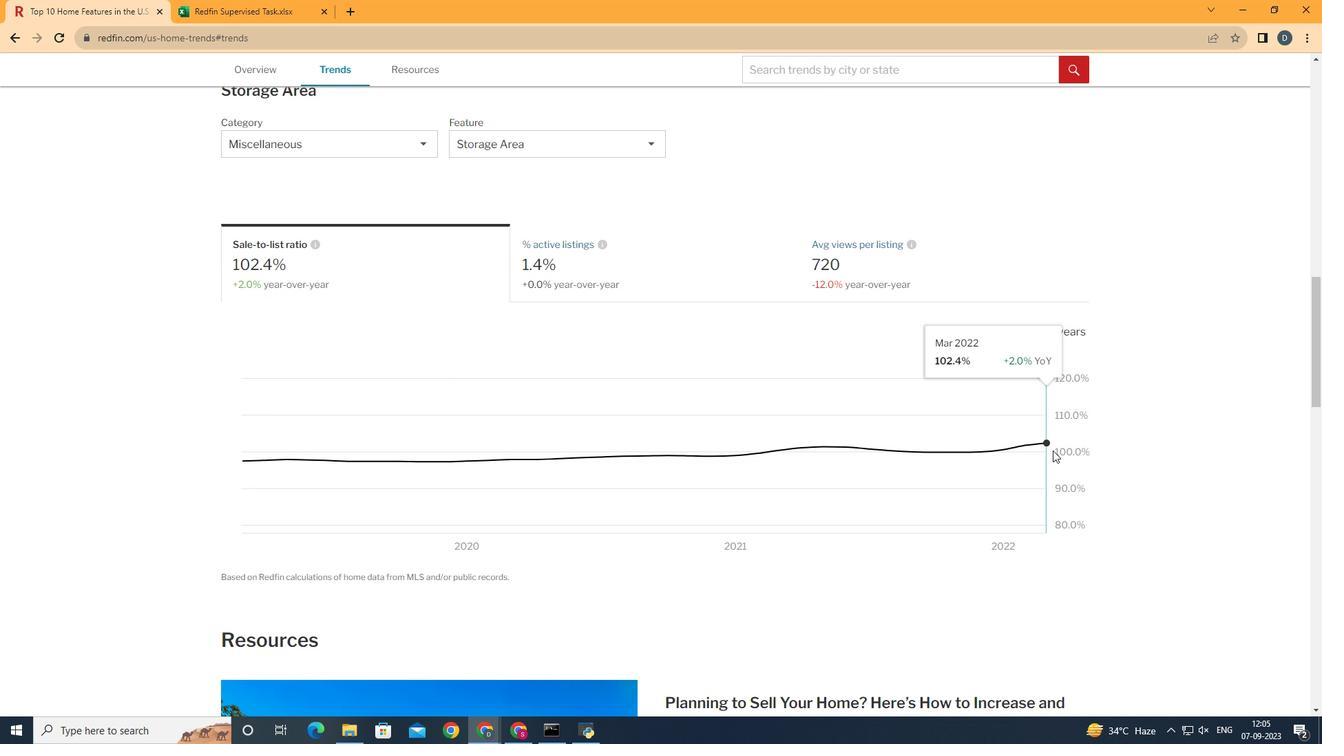 
